 Task: Choose the host language as English.
Action: Mouse pressed left at (911, 129)
Screenshot: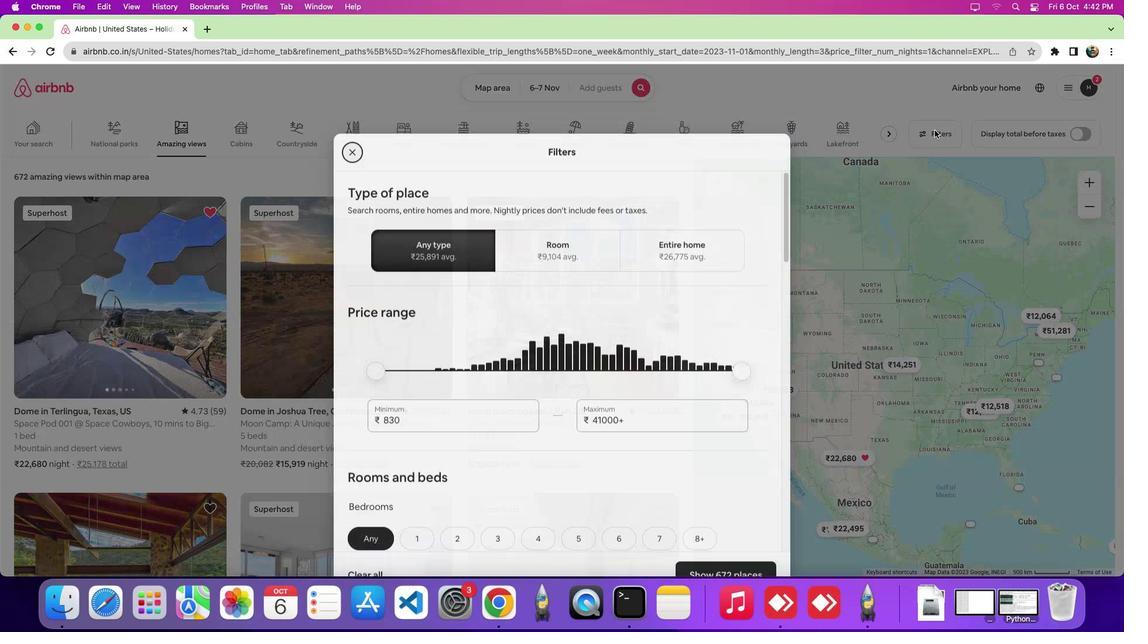 
Action: Mouse moved to (555, 213)
Screenshot: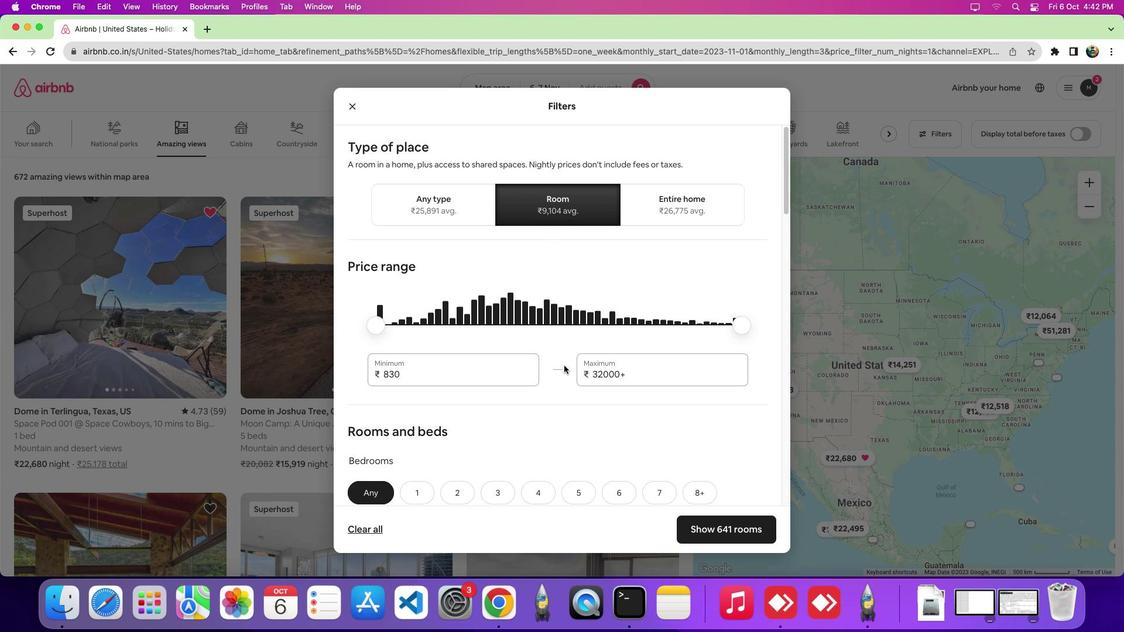 
Action: Mouse pressed left at (555, 213)
Screenshot: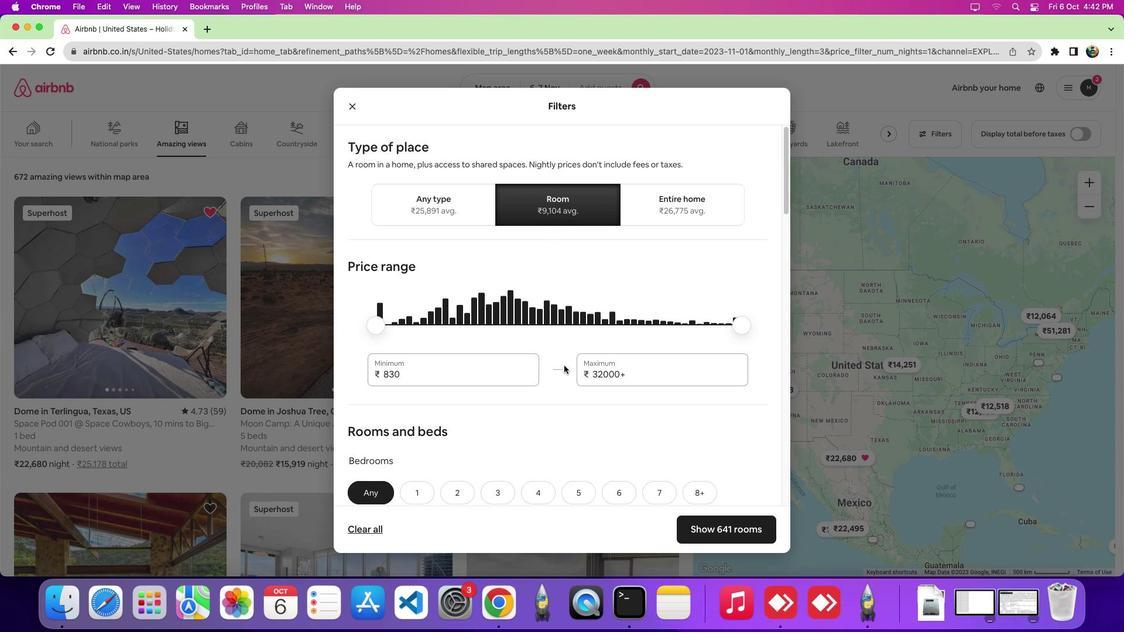 
Action: Mouse moved to (563, 365)
Screenshot: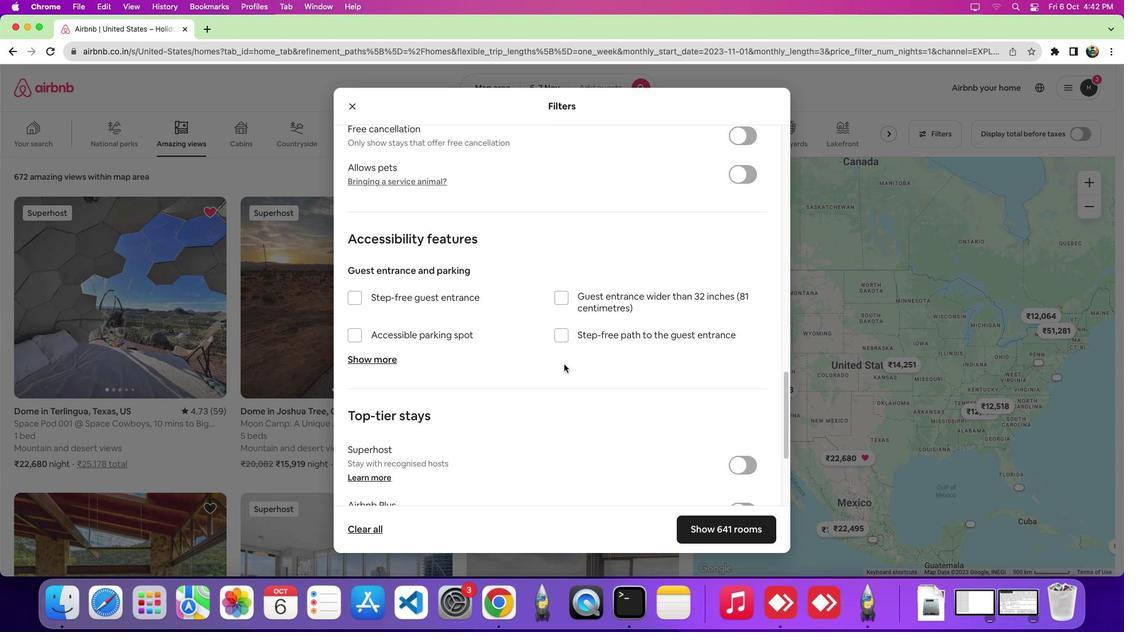 
Action: Mouse scrolled (563, 365) with delta (0, 0)
Screenshot: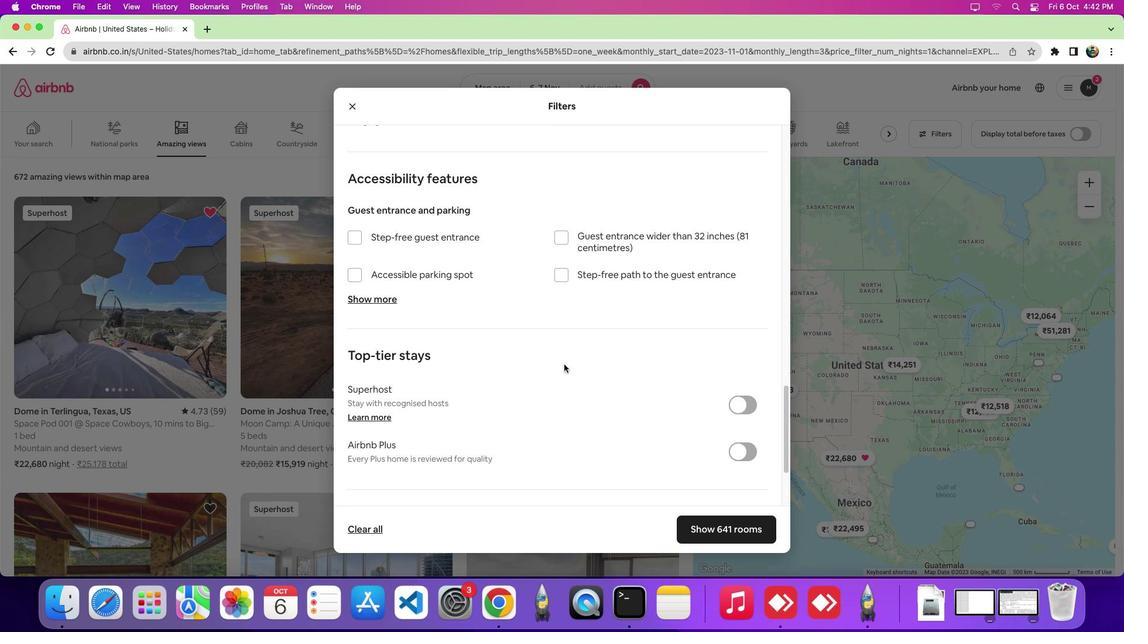
Action: Mouse scrolled (563, 365) with delta (0, -1)
Screenshot: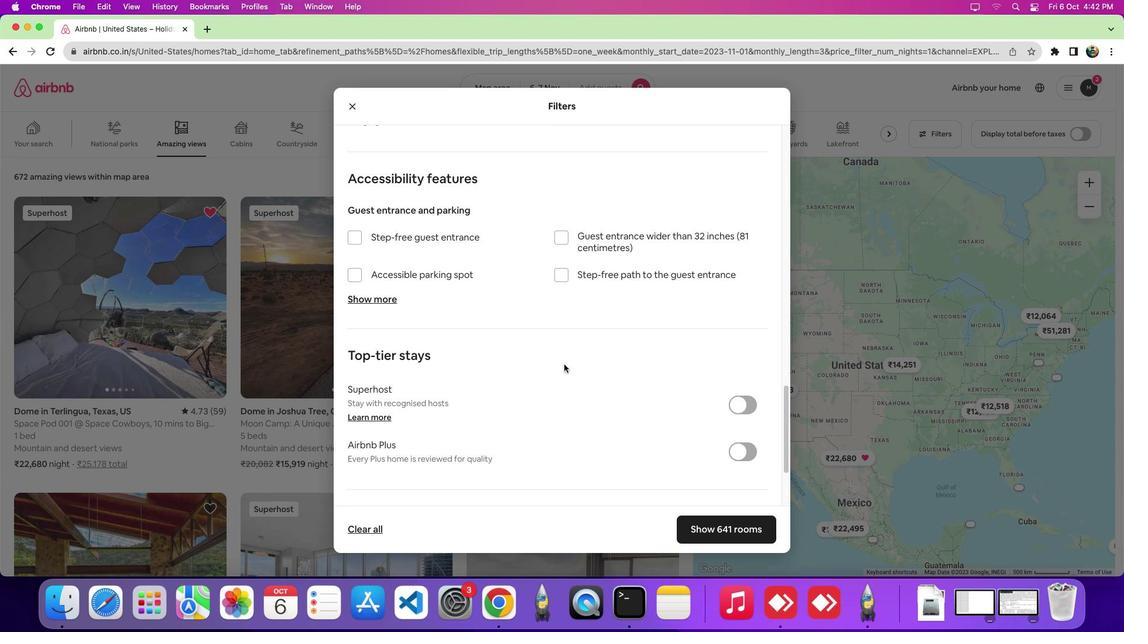 
Action: Mouse scrolled (563, 365) with delta (0, -5)
Screenshot: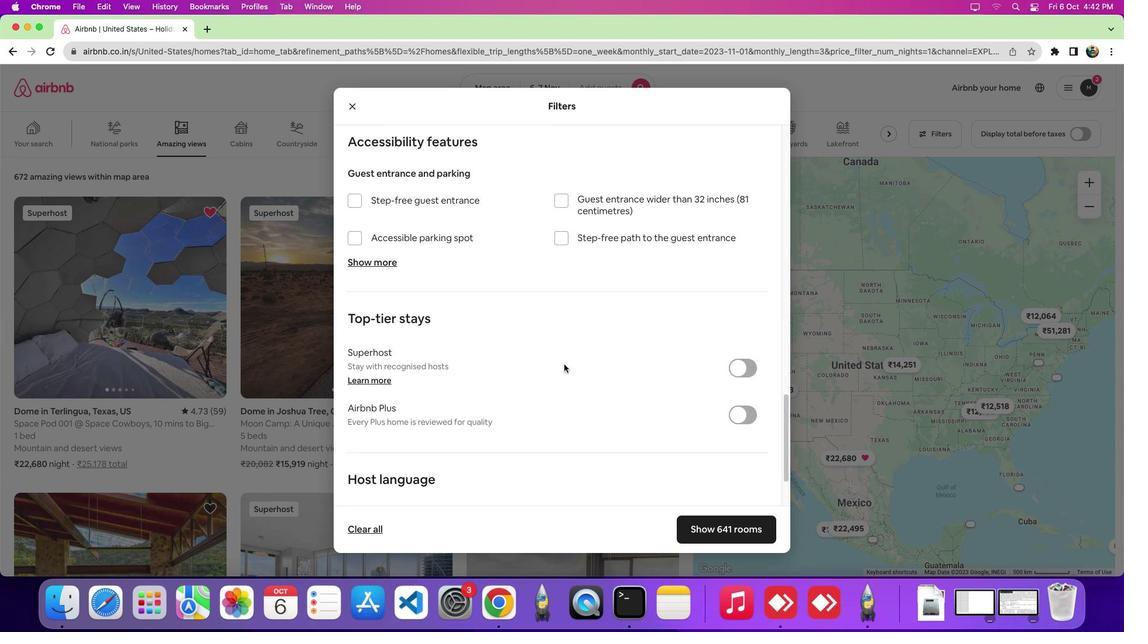 
Action: Mouse scrolled (563, 365) with delta (0, -8)
Screenshot: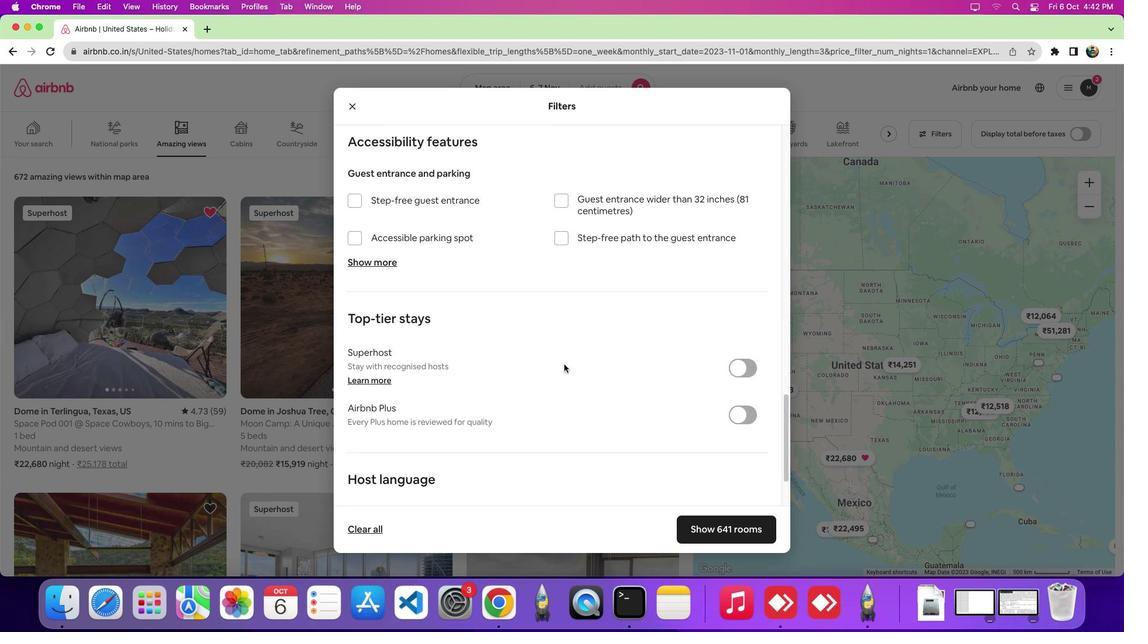 
Action: Mouse scrolled (563, 365) with delta (0, -9)
Screenshot: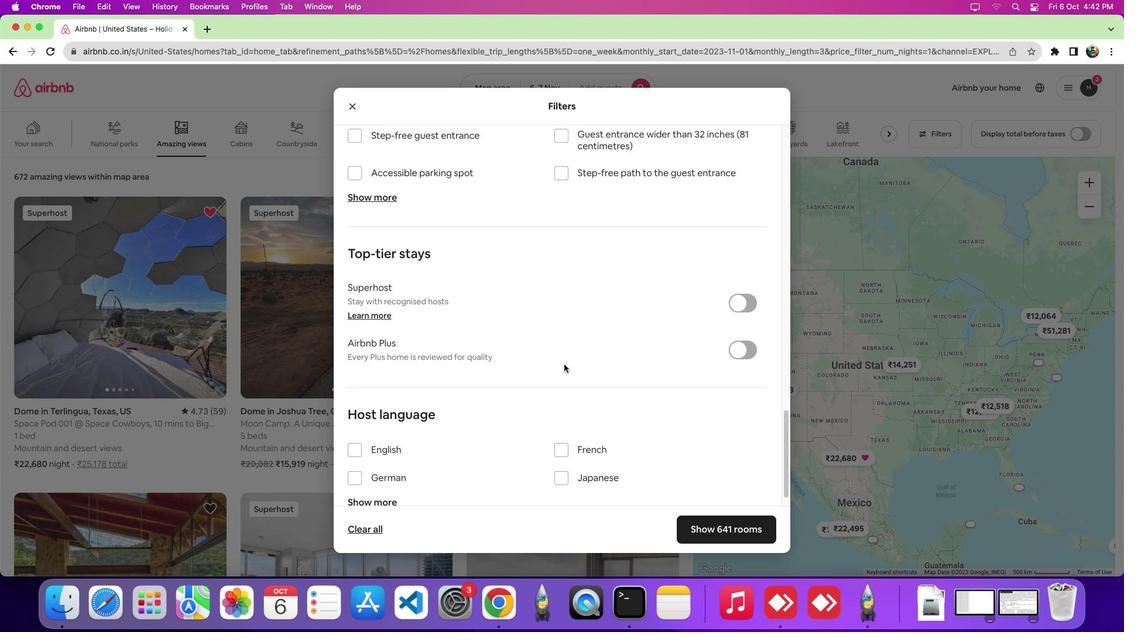 
Action: Mouse moved to (563, 364)
Screenshot: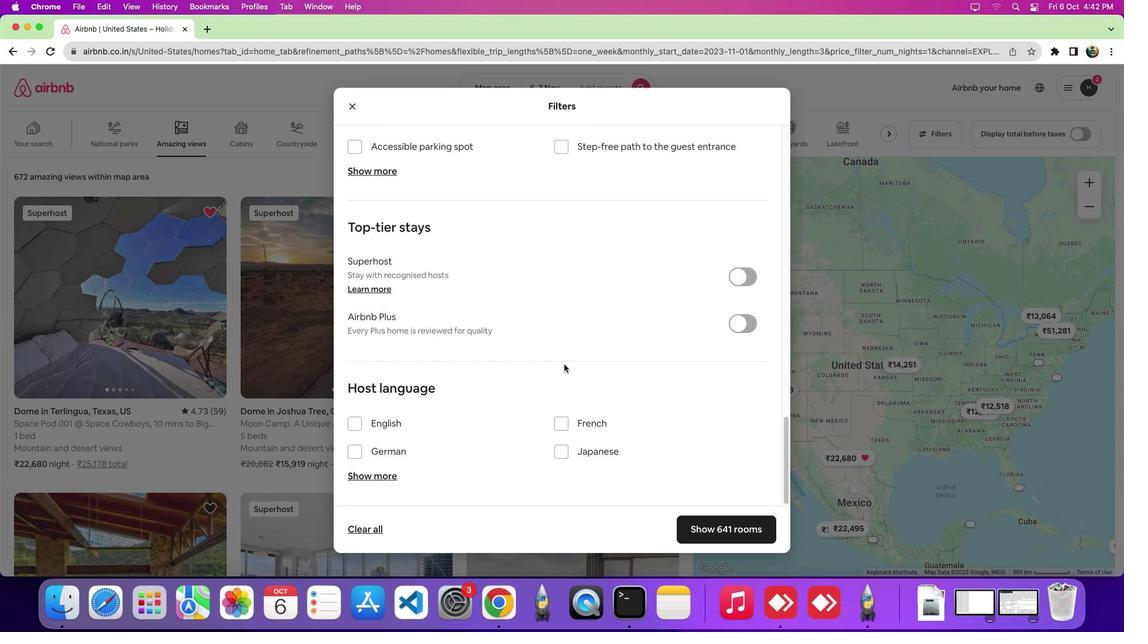 
Action: Mouse scrolled (563, 364) with delta (0, 0)
Screenshot: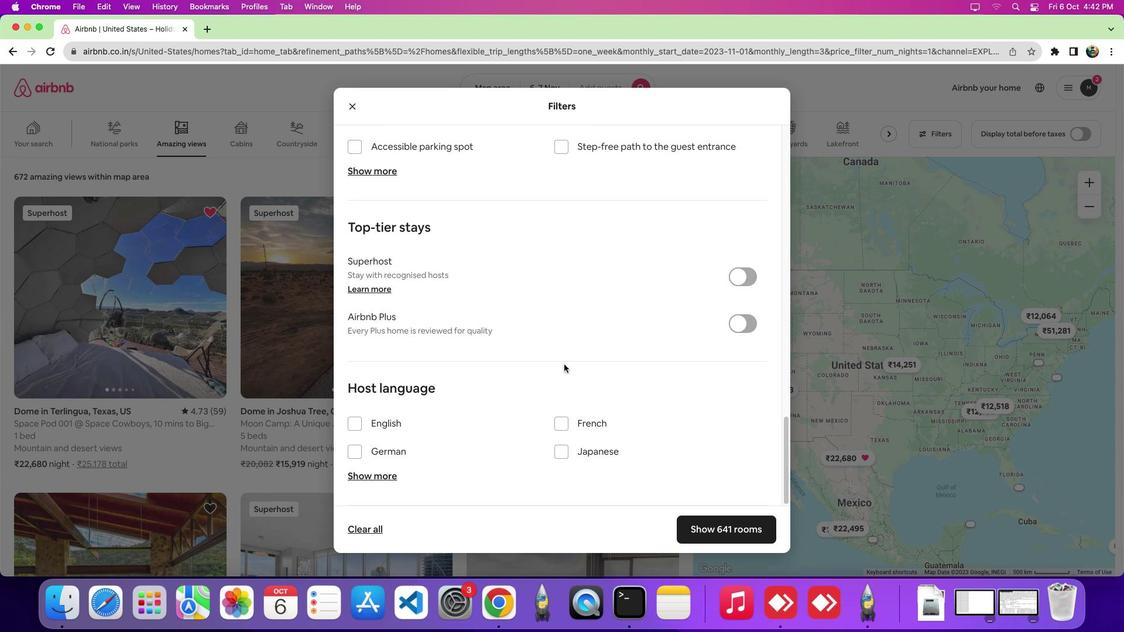
Action: Mouse scrolled (563, 364) with delta (0, -1)
Screenshot: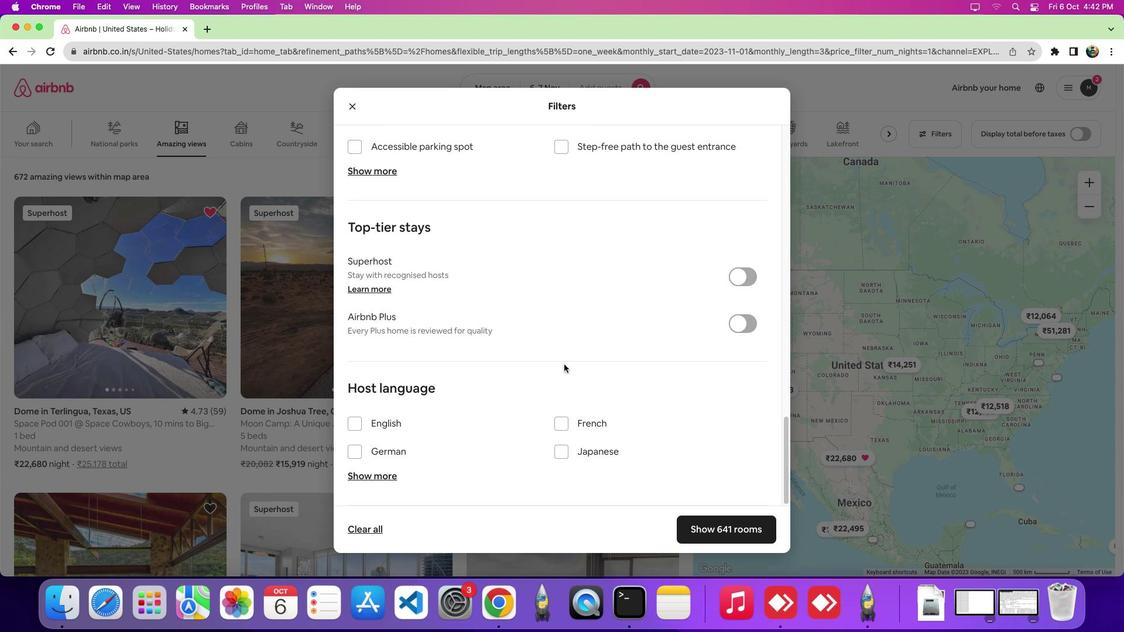
Action: Mouse scrolled (563, 364) with delta (0, -5)
Screenshot: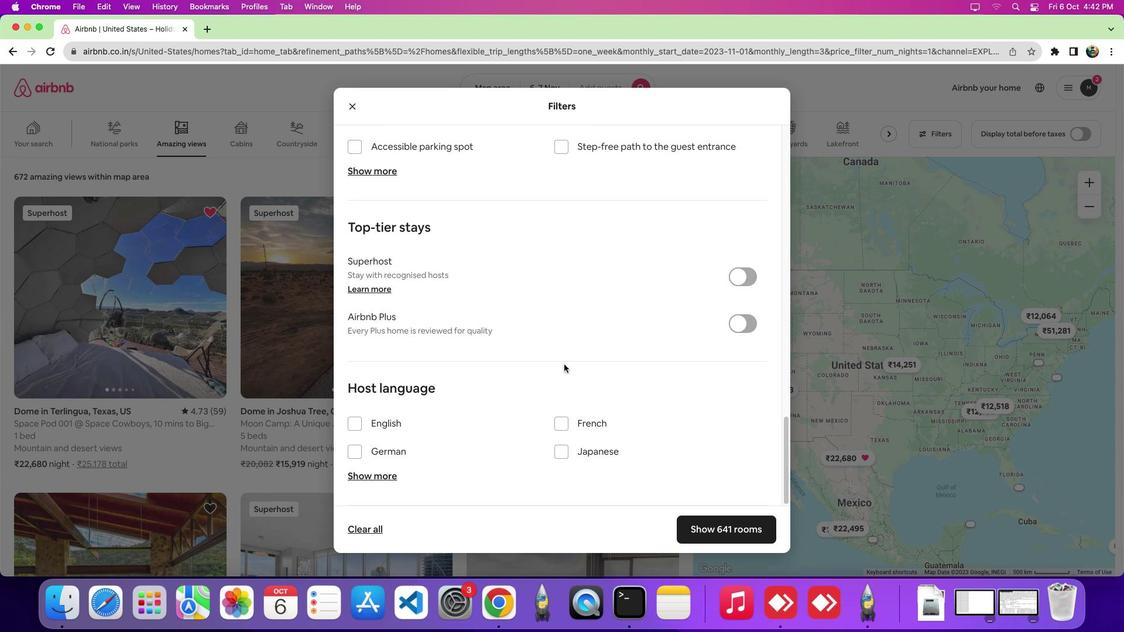 
Action: Mouse scrolled (563, 364) with delta (0, -8)
Screenshot: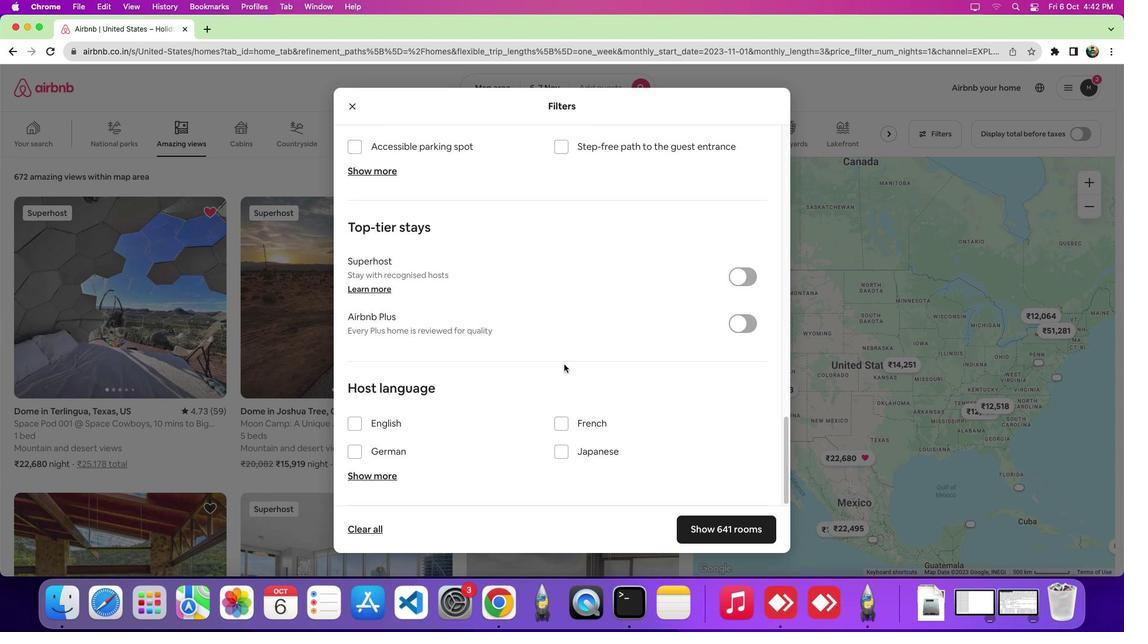 
Action: Mouse scrolled (563, 364) with delta (0, -8)
Screenshot: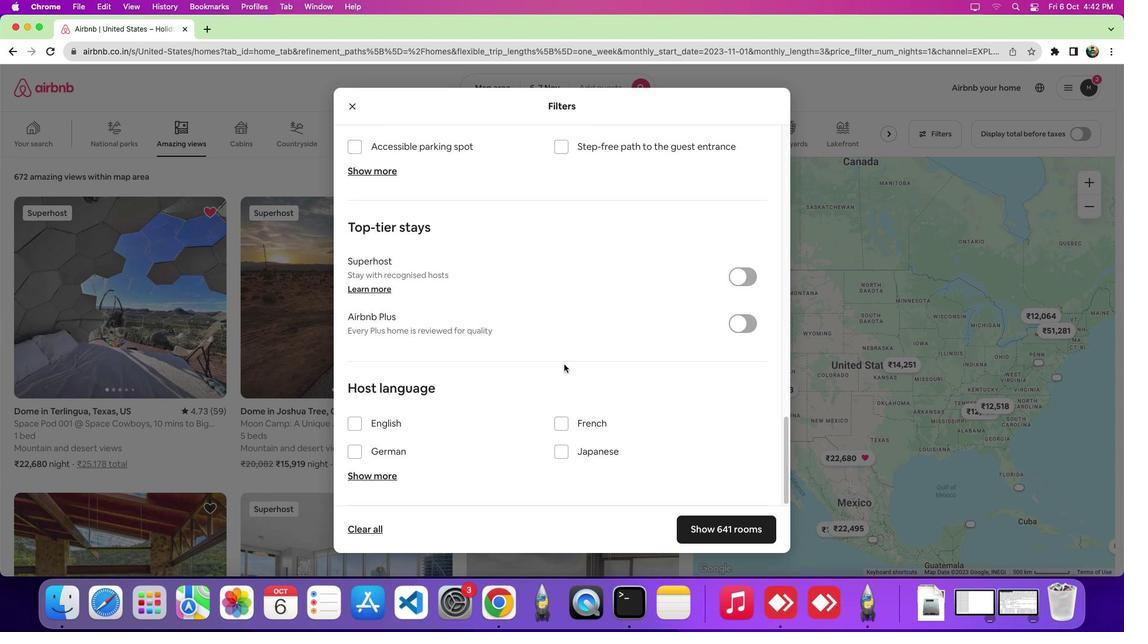 
Action: Mouse scrolled (563, 364) with delta (0, -9)
Screenshot: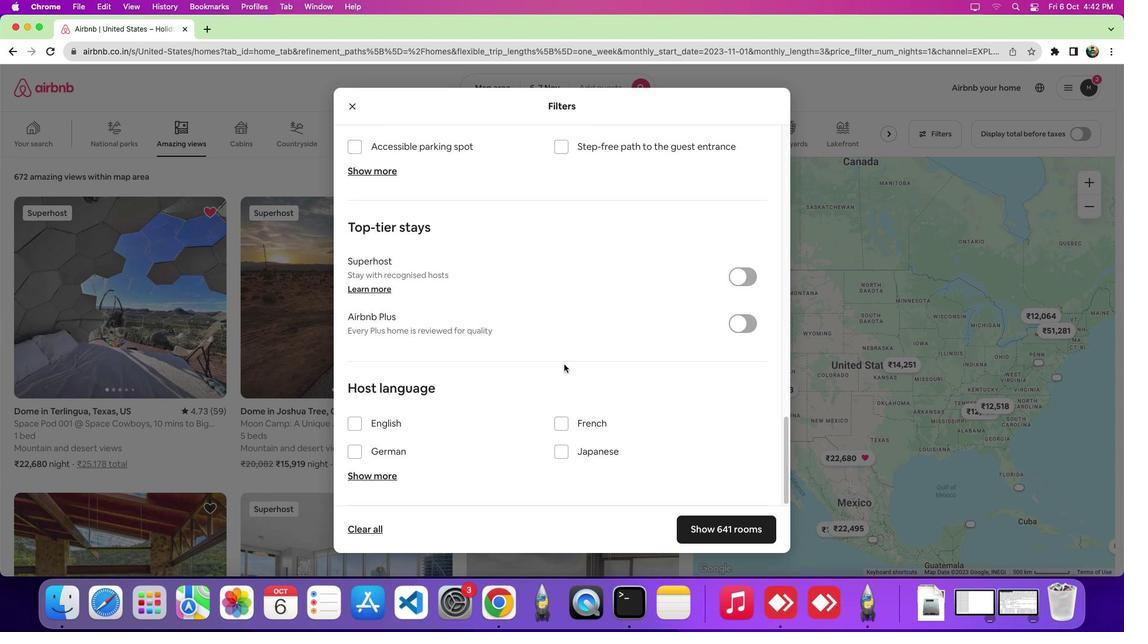 
Action: Mouse moved to (382, 476)
Screenshot: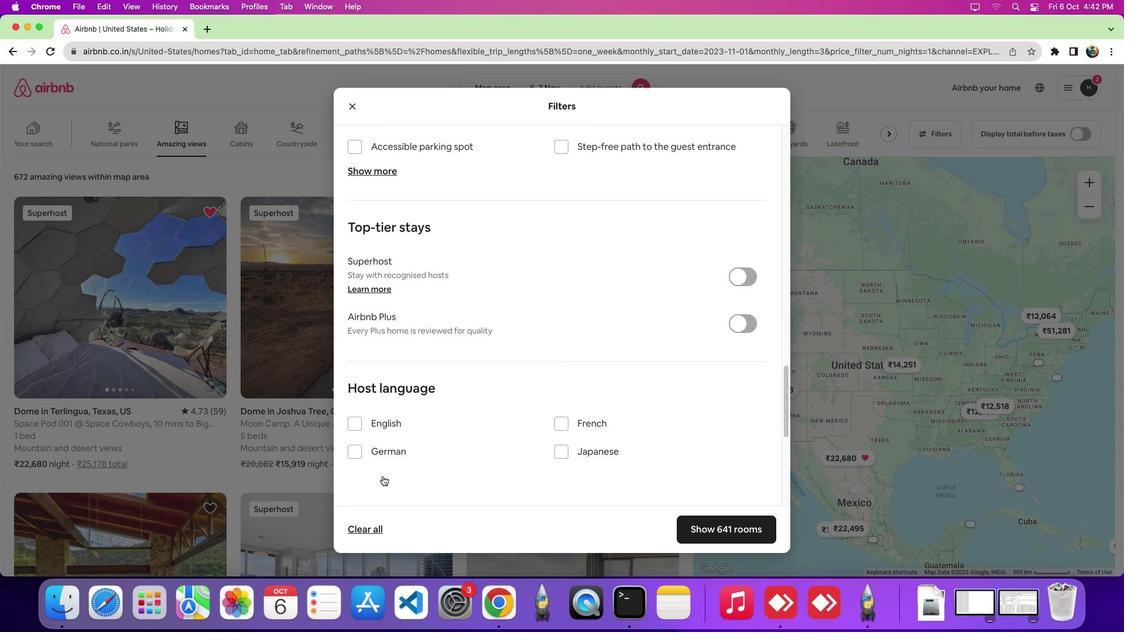 
Action: Mouse pressed left at (382, 476)
Screenshot: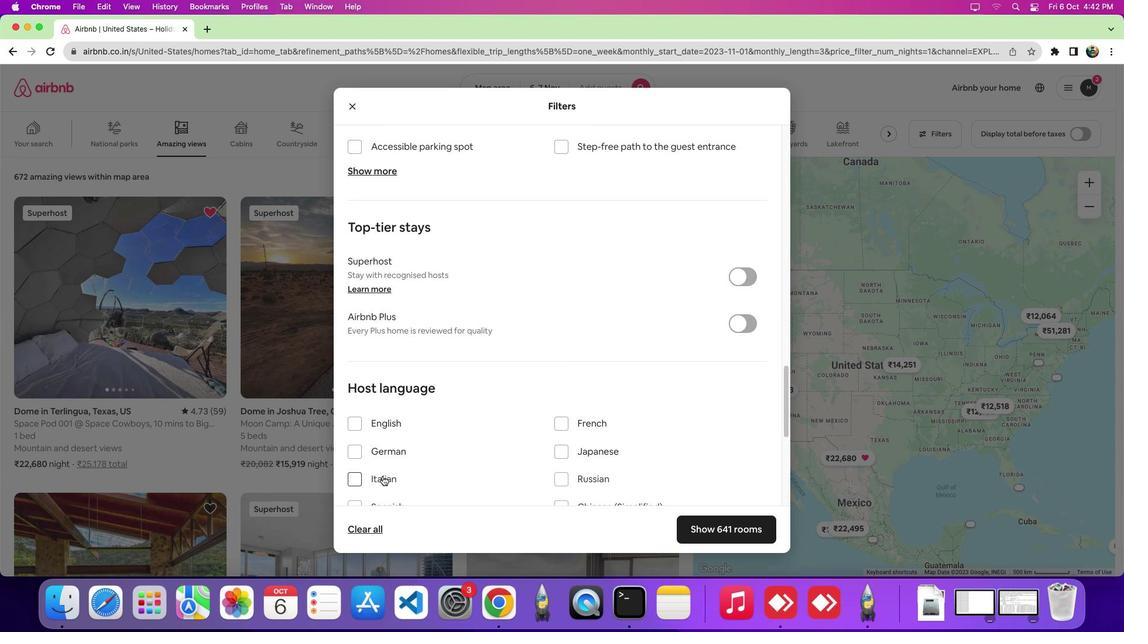 
Action: Mouse moved to (355, 424)
Screenshot: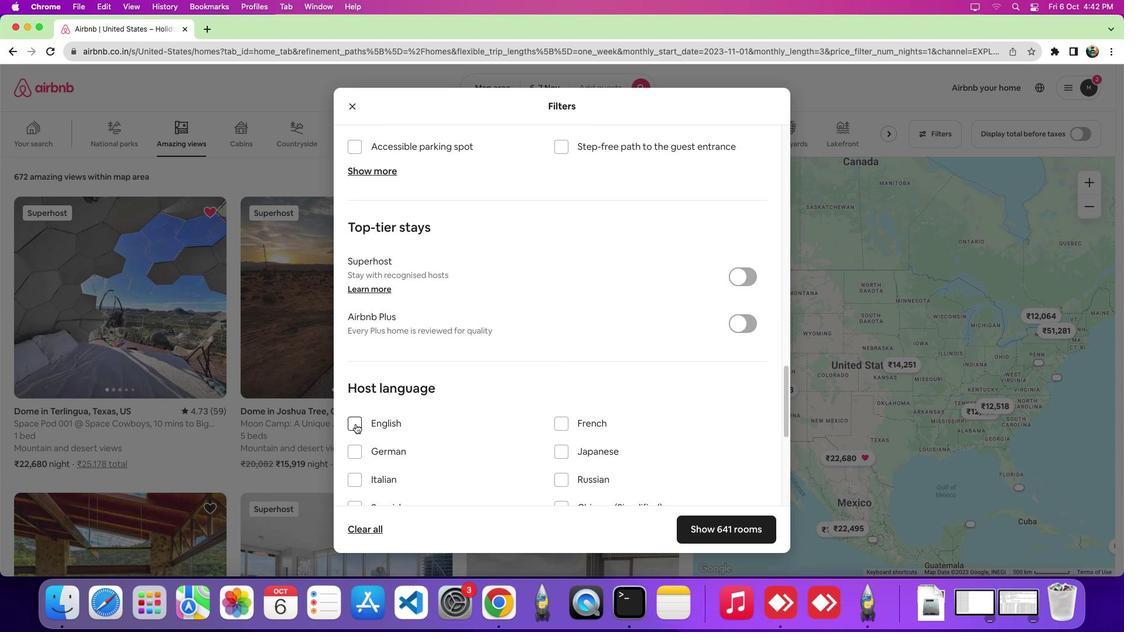 
Action: Mouse pressed left at (355, 424)
Screenshot: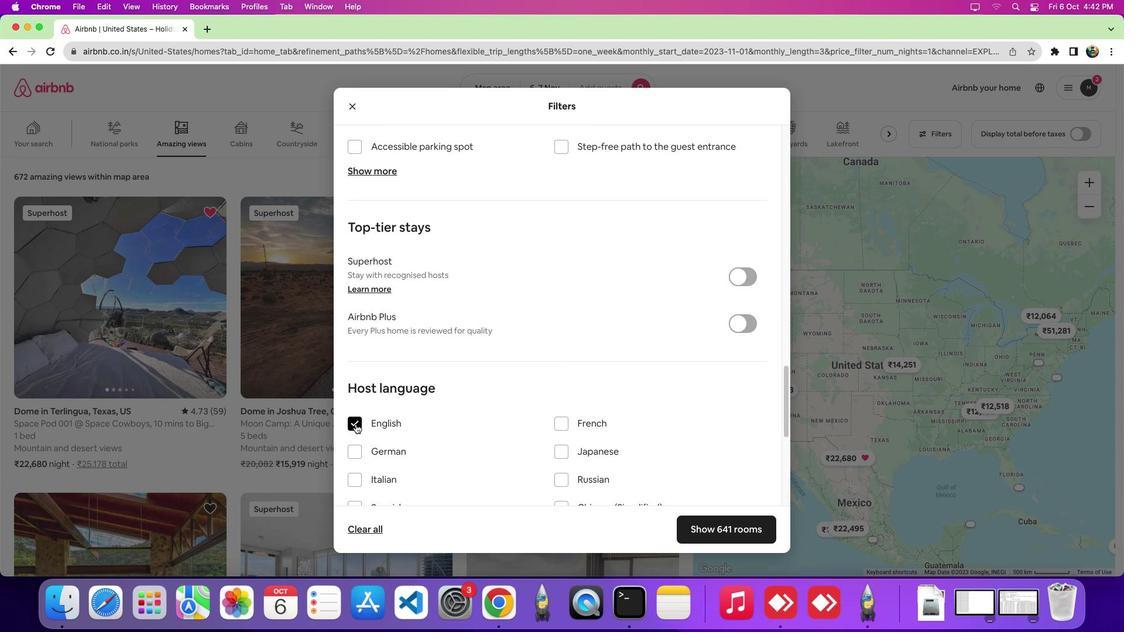 
